 Task: Use GitHub's "Security alerts" for vulnerability tracking.
Action: Mouse moved to (768, 105)
Screenshot: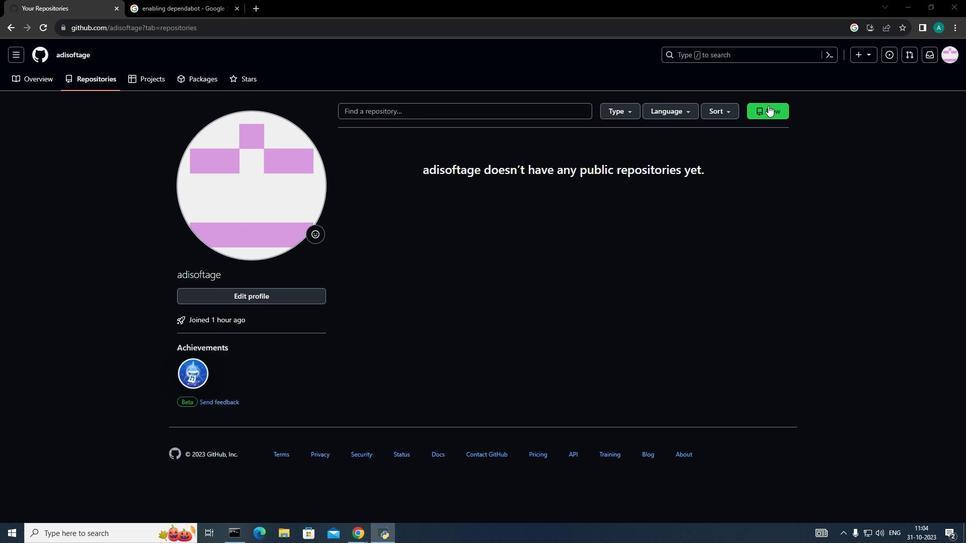 
Action: Mouse pressed left at (768, 105)
Screenshot: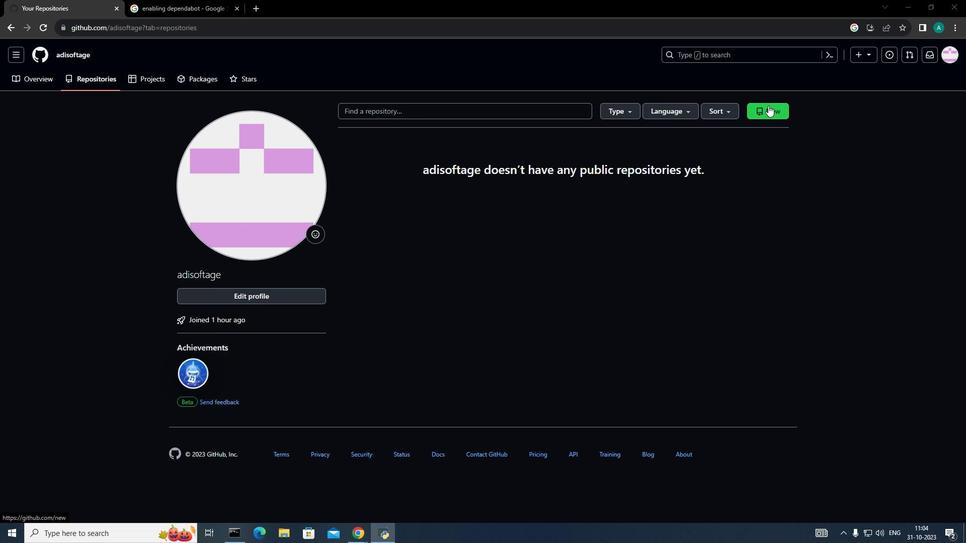 
Action: Mouse moved to (446, 178)
Screenshot: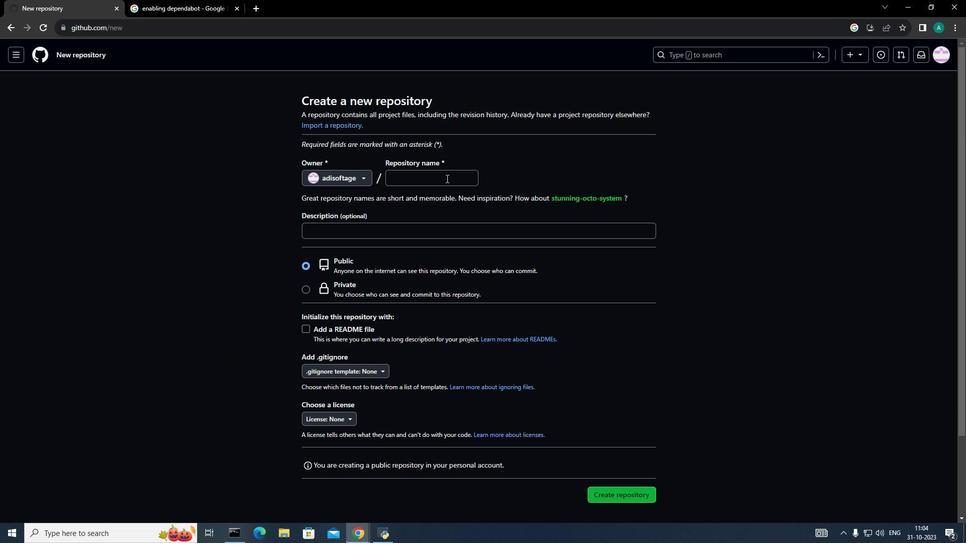 
Action: Mouse pressed left at (446, 178)
Screenshot: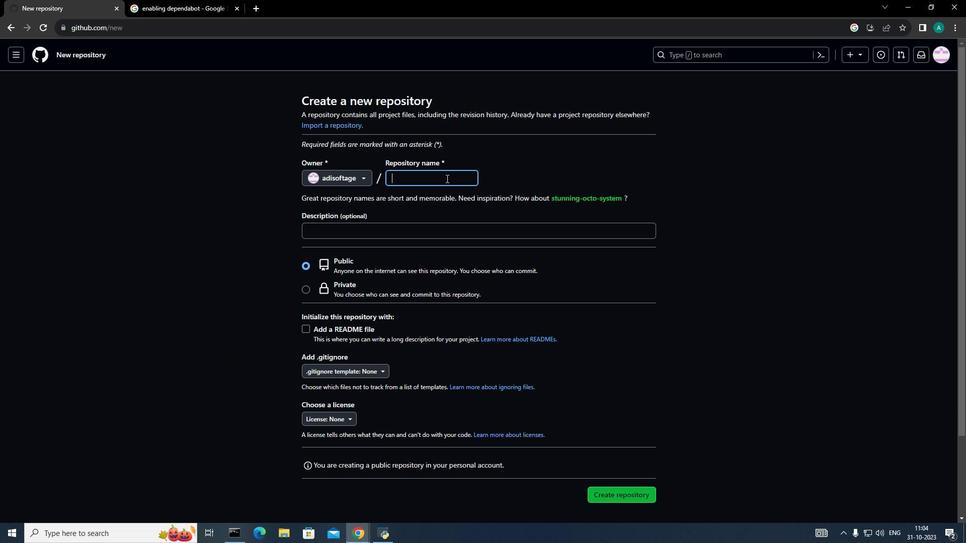 
Action: Key pressed security
Screenshot: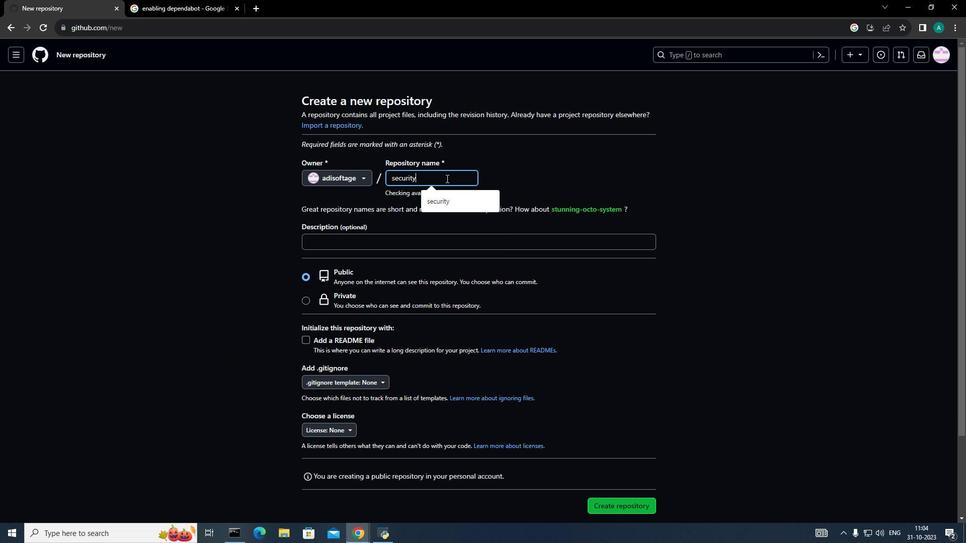 
Action: Mouse moved to (635, 500)
Screenshot: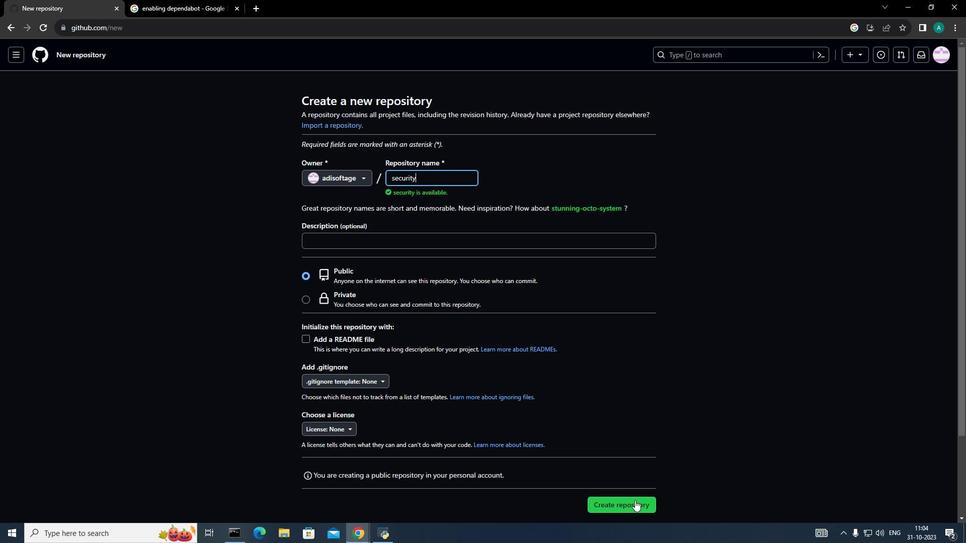 
Action: Mouse pressed left at (635, 500)
Screenshot: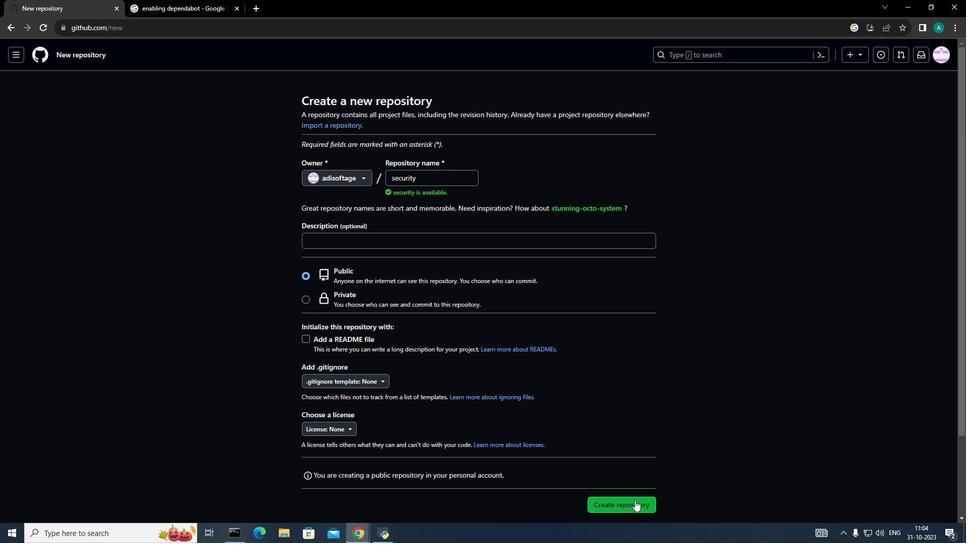 
Action: Mouse moved to (257, 285)
Screenshot: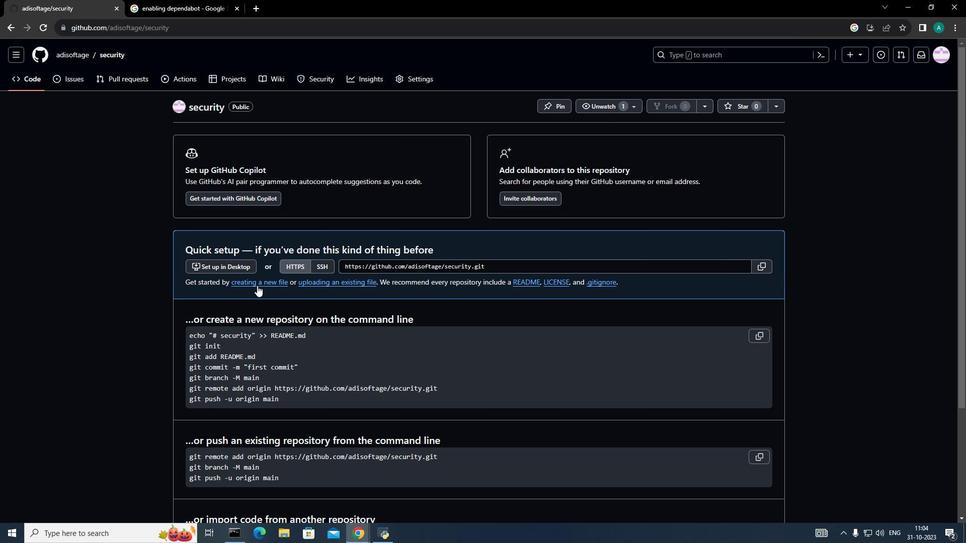 
Action: Mouse pressed left at (257, 285)
Screenshot: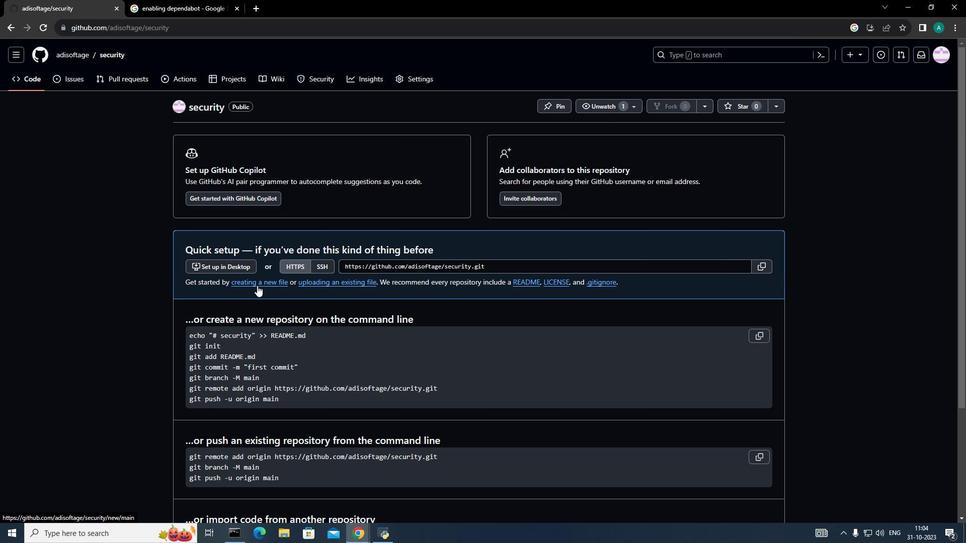 
Action: Key pressed <Key.shift>This<Key.space>is<Key.space>a<Key.space>text<Key.space>file<Key.space>in<Key.space>github<Key.space>main<Key.space>branch
Screenshot: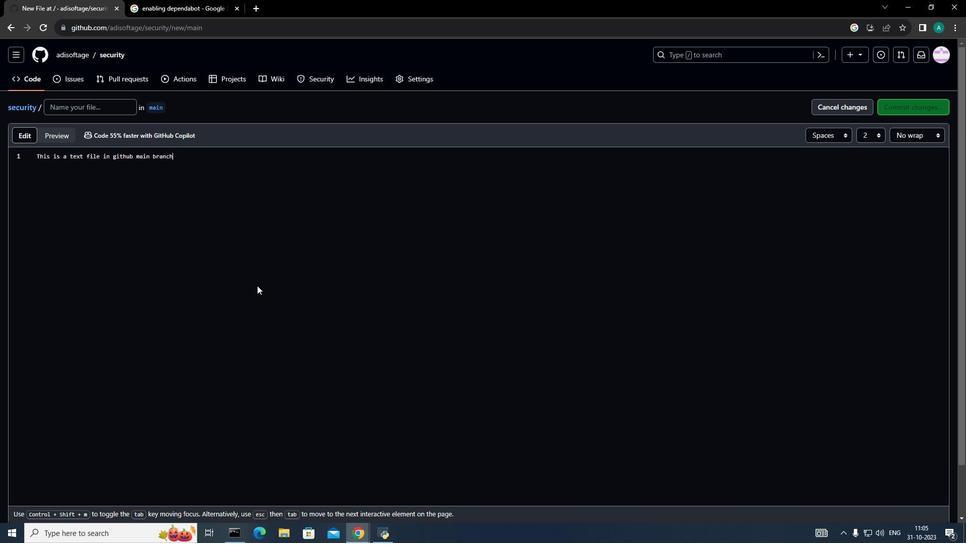 
Action: Mouse moved to (532, 178)
Screenshot: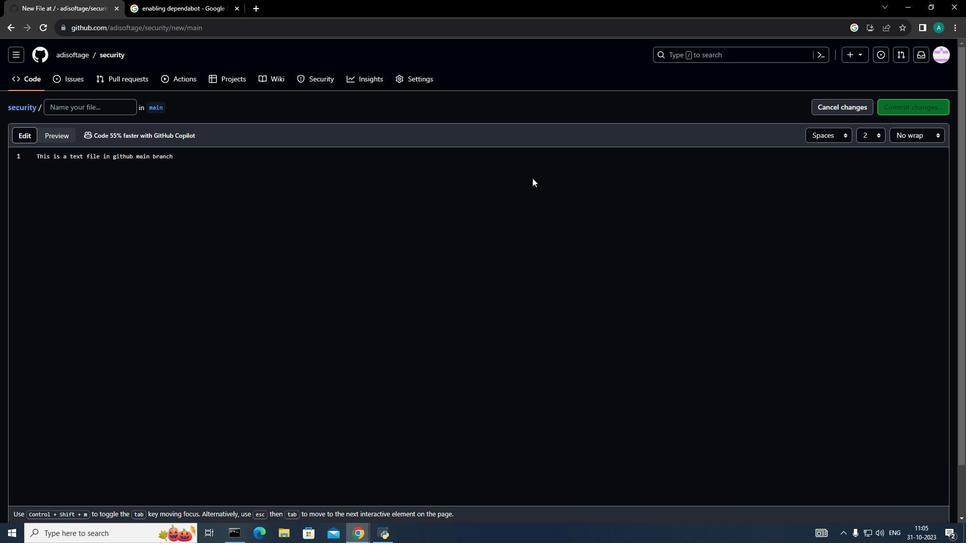 
Action: Mouse pressed left at (532, 178)
Screenshot: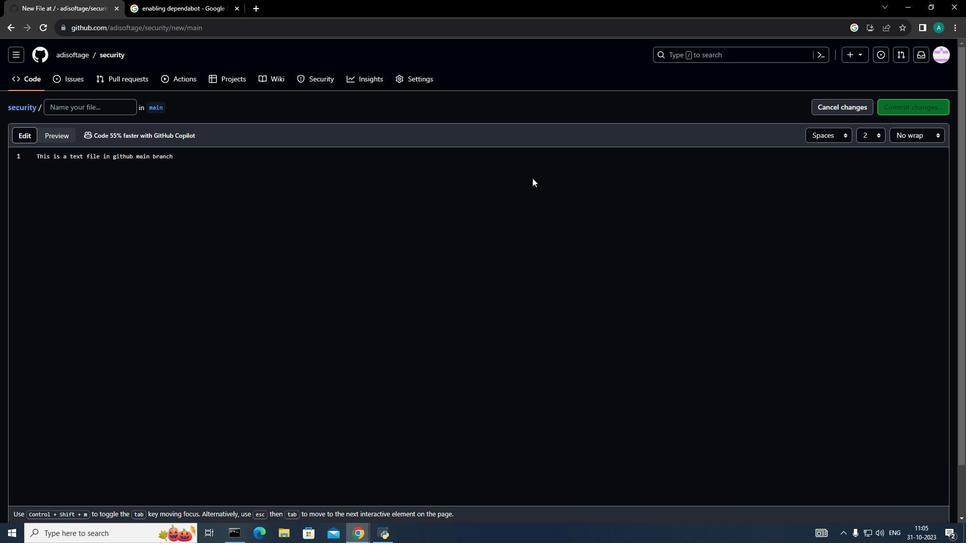 
Action: Mouse moved to (88, 106)
Screenshot: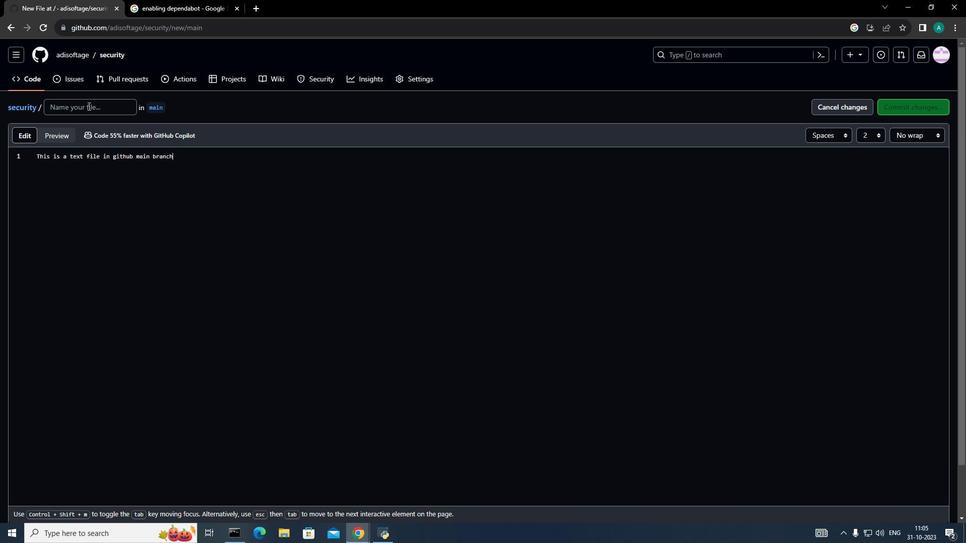 
Action: Mouse pressed left at (88, 106)
Screenshot: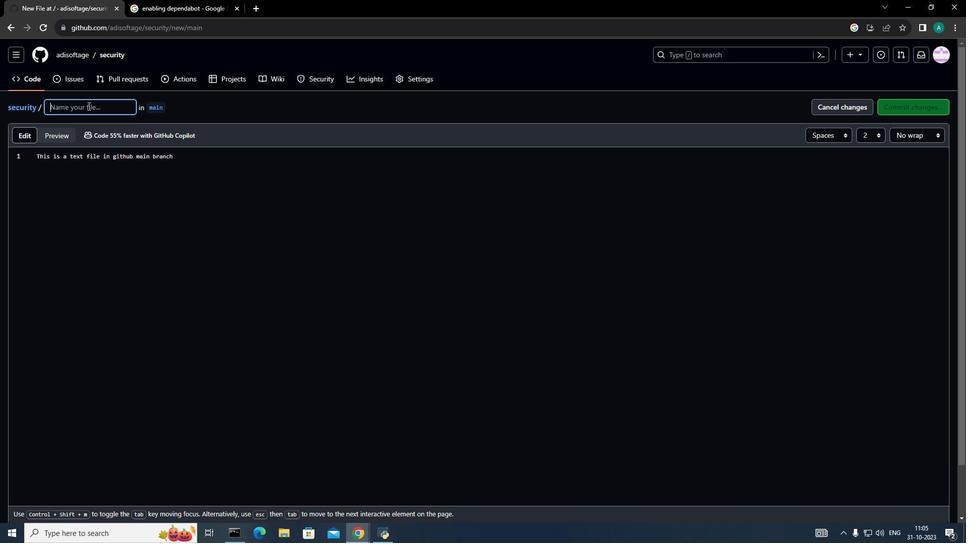 
Action: Key pressed text.txt
Screenshot: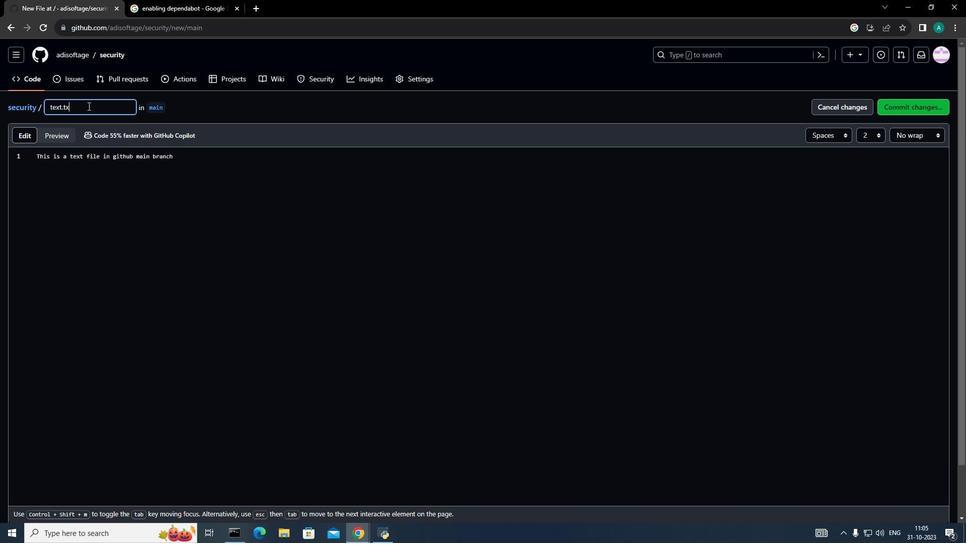 
Action: Mouse moved to (897, 112)
Screenshot: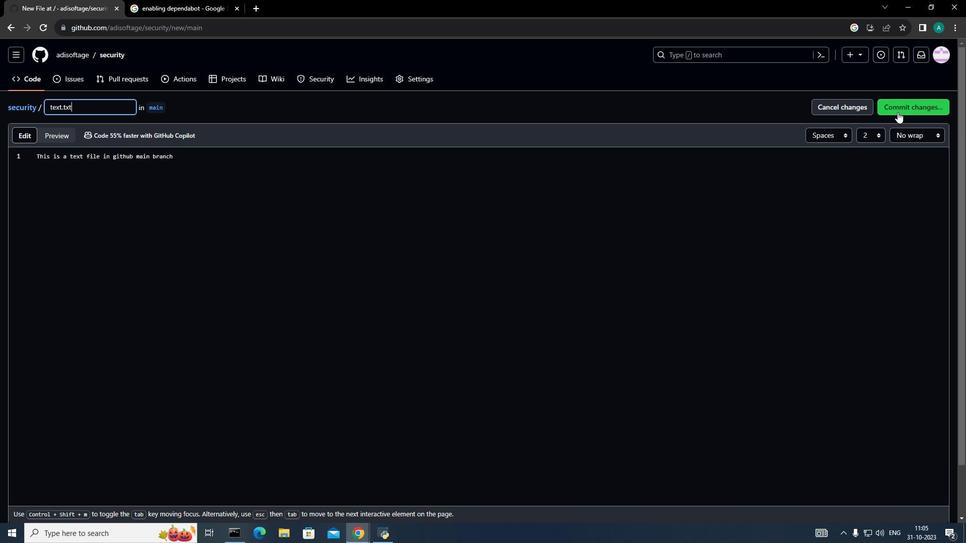 
Action: Mouse pressed left at (897, 112)
Screenshot: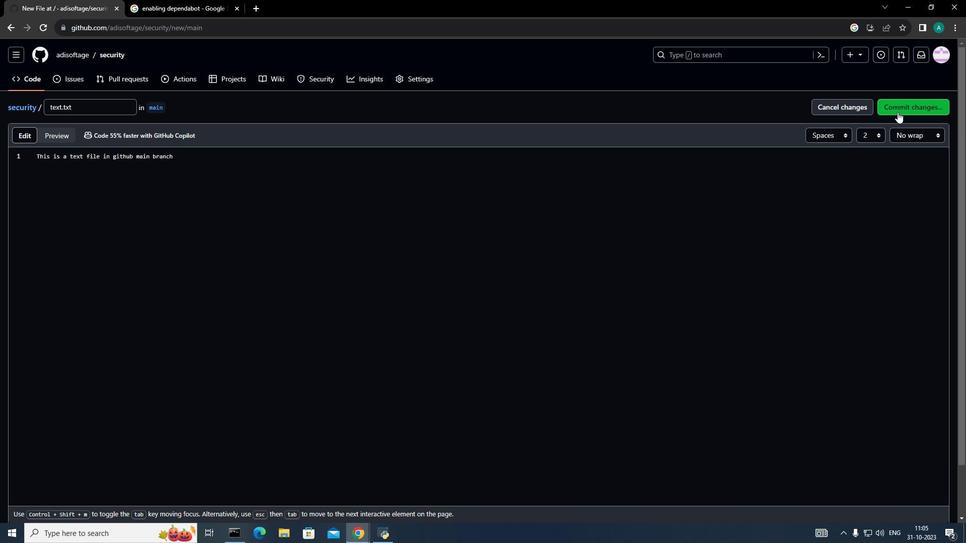 
Action: Mouse moved to (549, 314)
Screenshot: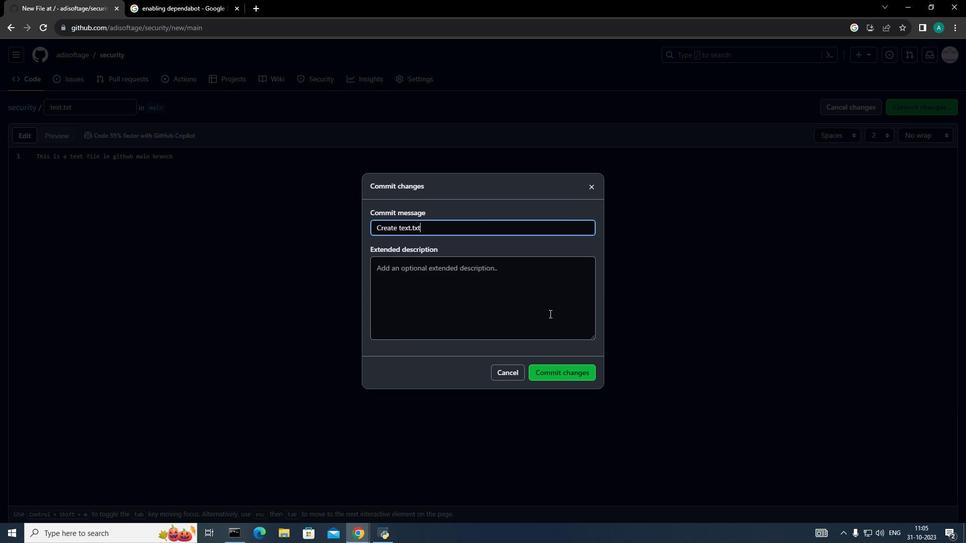 
Action: Mouse pressed left at (549, 314)
Screenshot: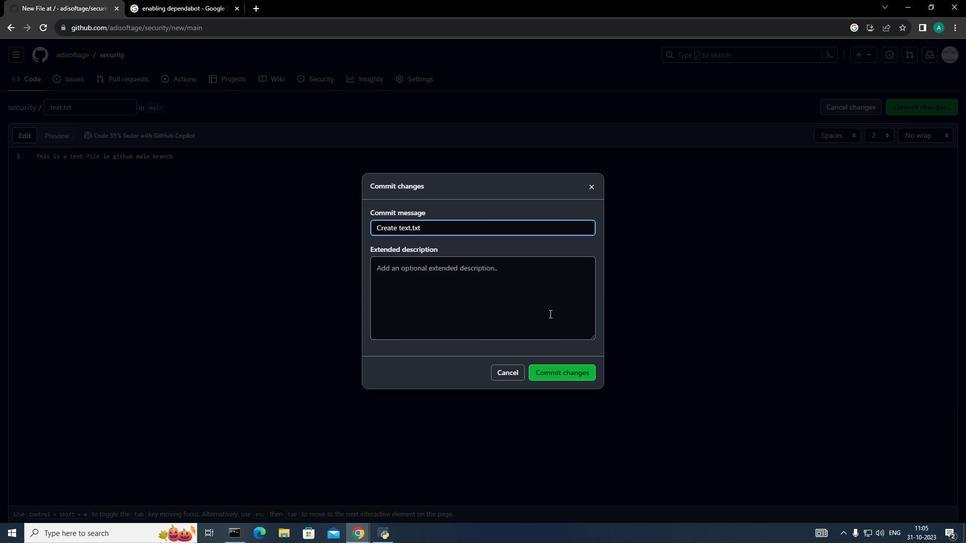 
Action: Mouse moved to (581, 374)
Screenshot: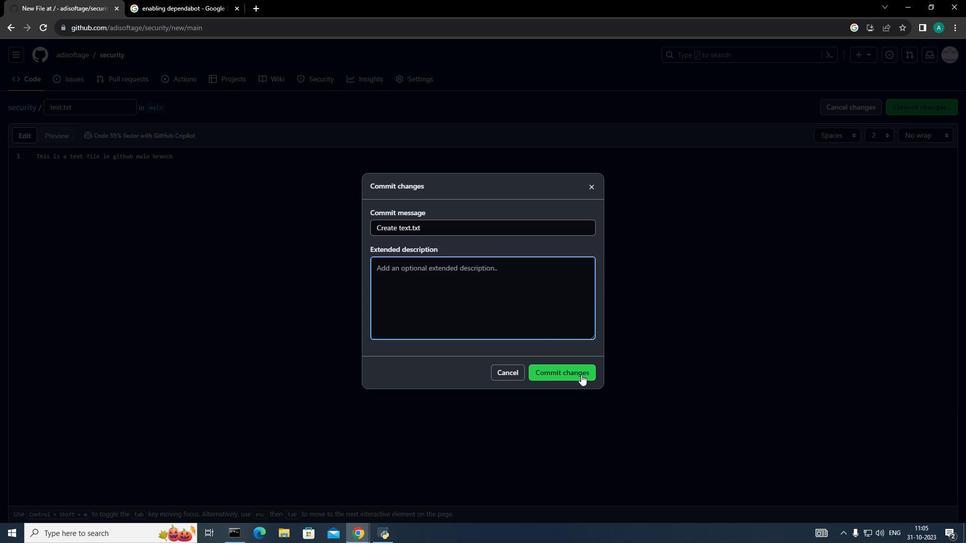 
Action: Mouse pressed left at (581, 374)
Screenshot: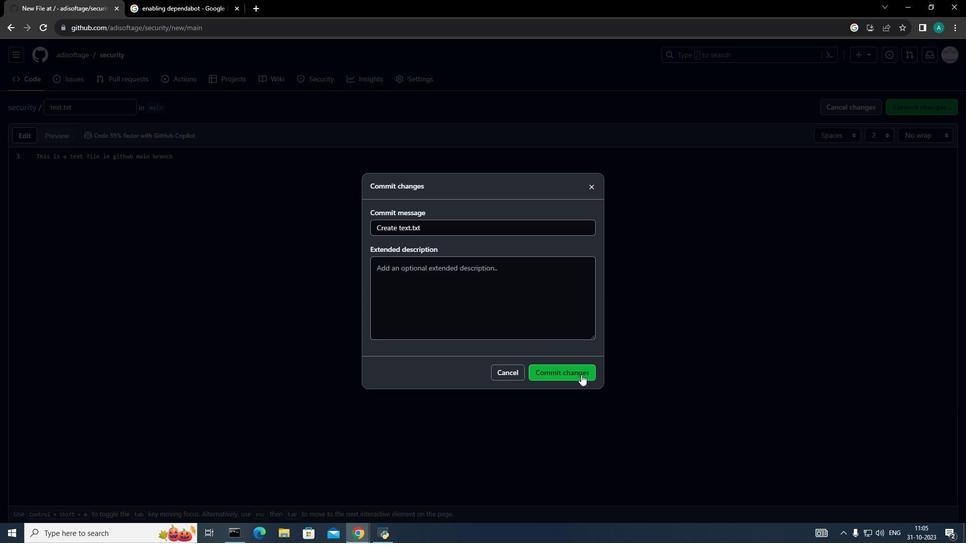 
Action: Mouse moved to (323, 77)
Screenshot: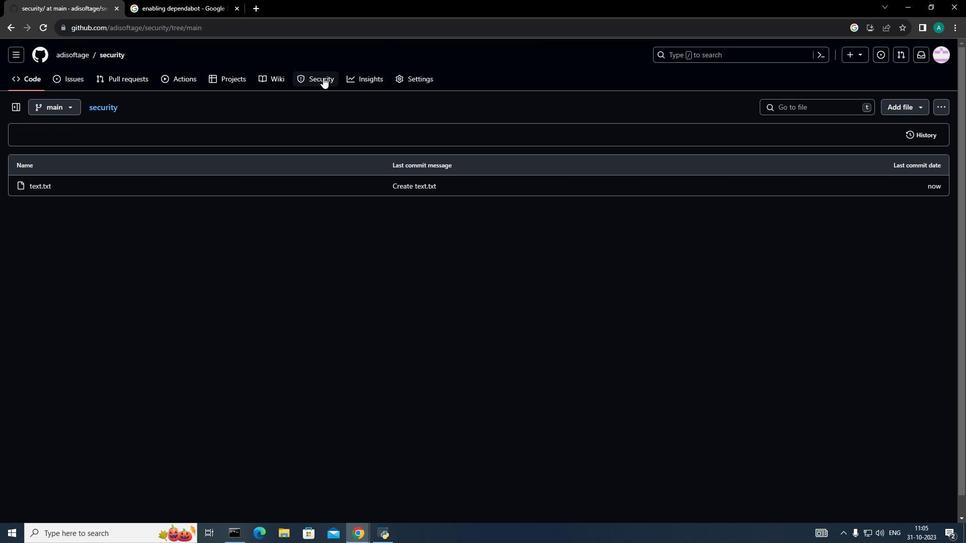 
Action: Mouse pressed left at (323, 77)
Screenshot: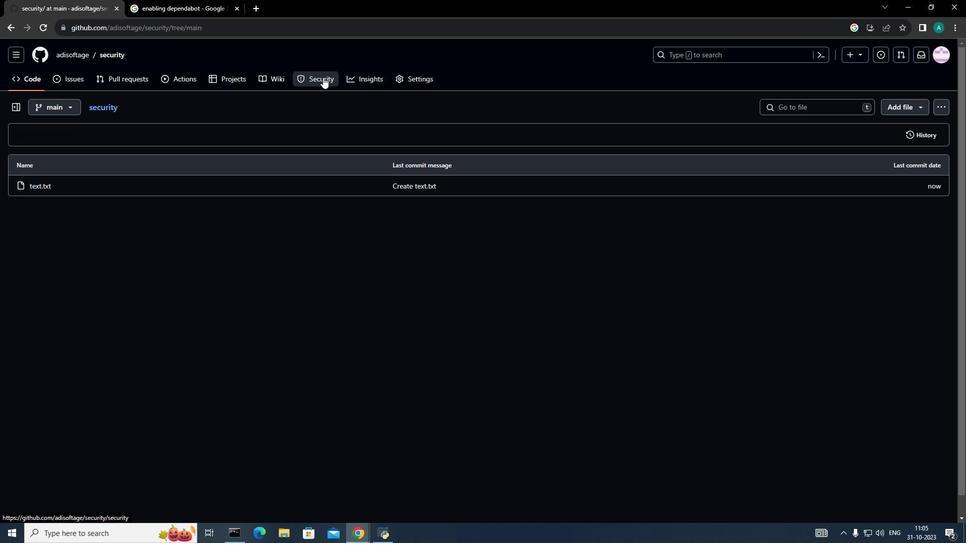 
Action: Mouse moved to (727, 227)
Screenshot: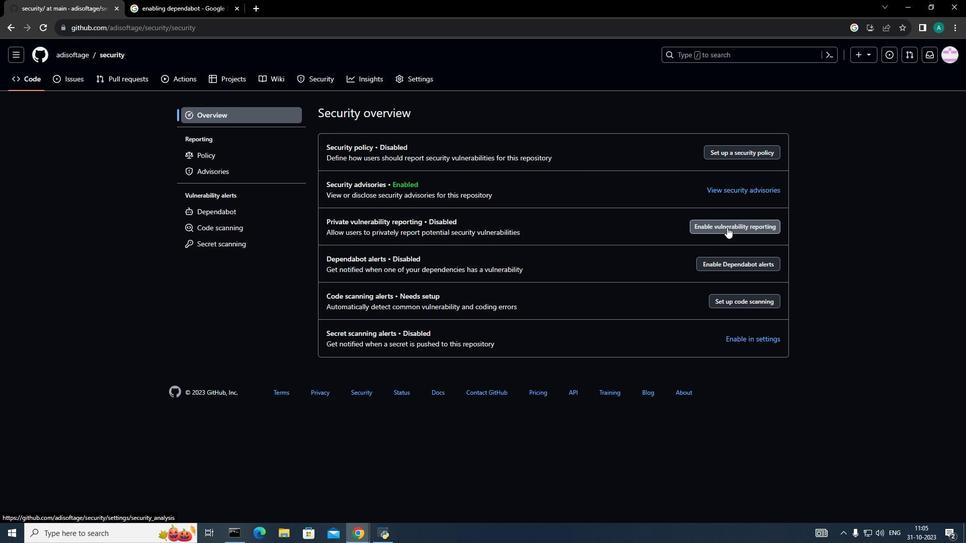 
Action: Mouse pressed left at (727, 227)
Screenshot: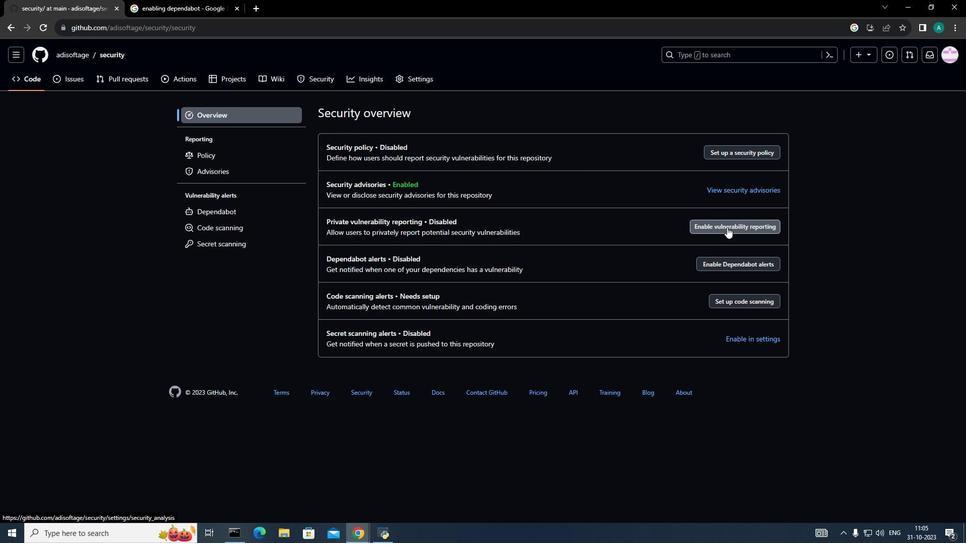 
Action: Mouse moved to (705, 179)
Screenshot: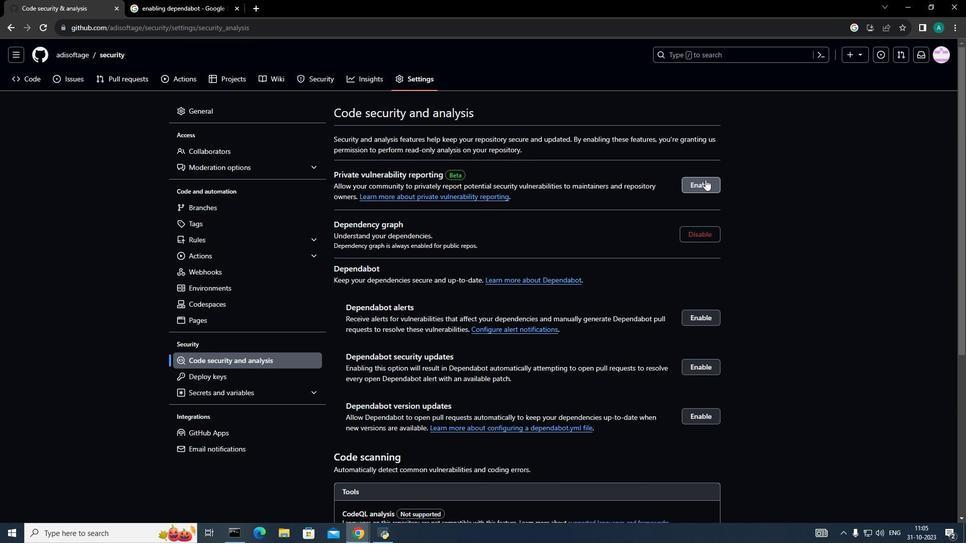 
Action: Mouse pressed left at (705, 179)
Screenshot: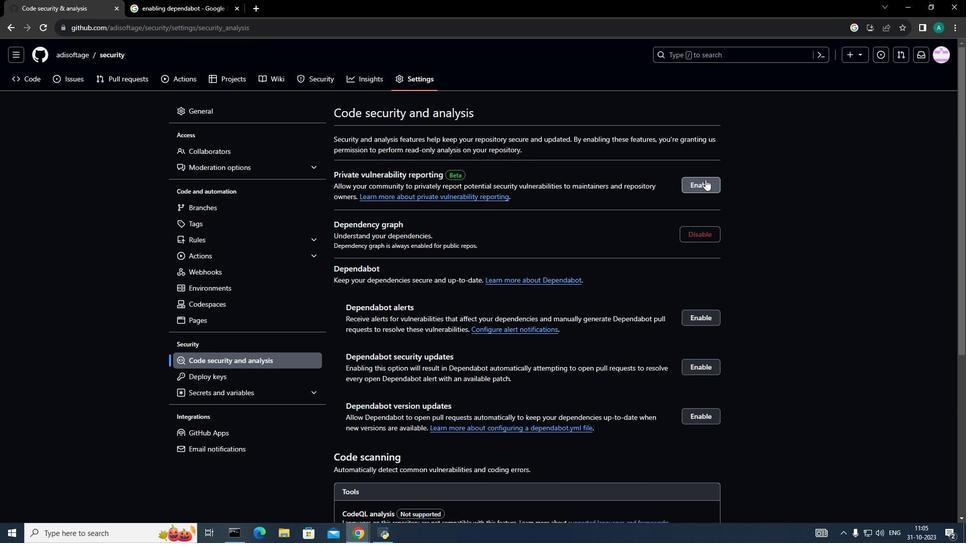 
Action: Mouse moved to (700, 352)
Screenshot: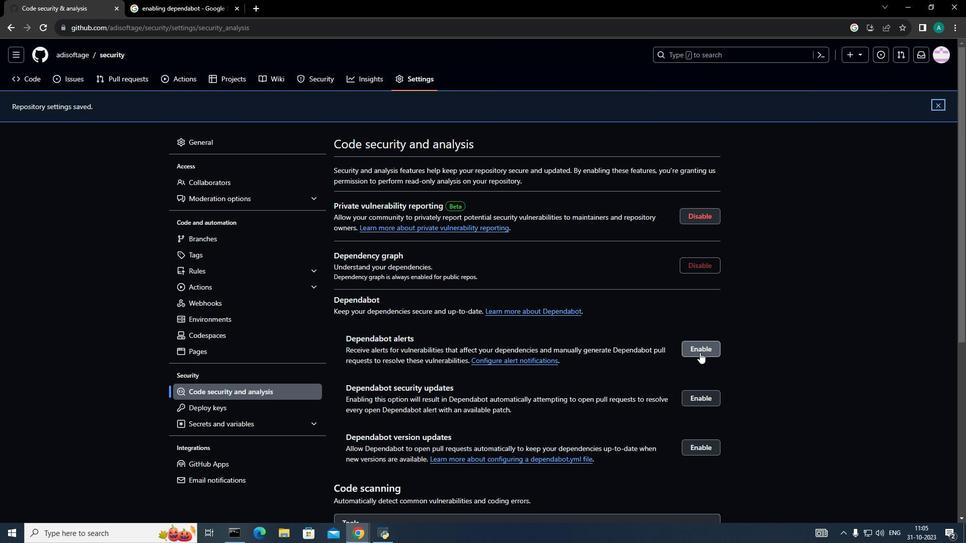 
Action: Mouse pressed left at (700, 352)
Screenshot: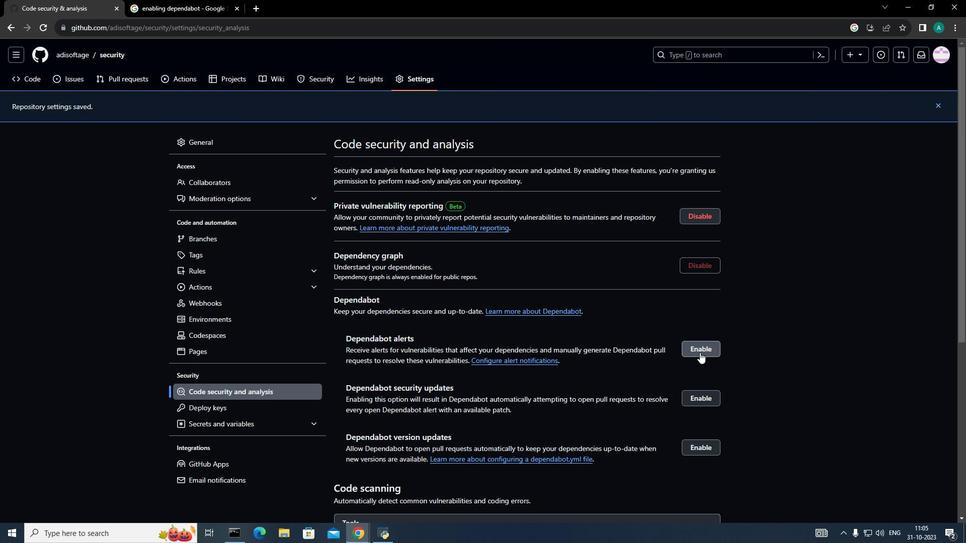 
Action: Mouse moved to (615, 316)
Screenshot: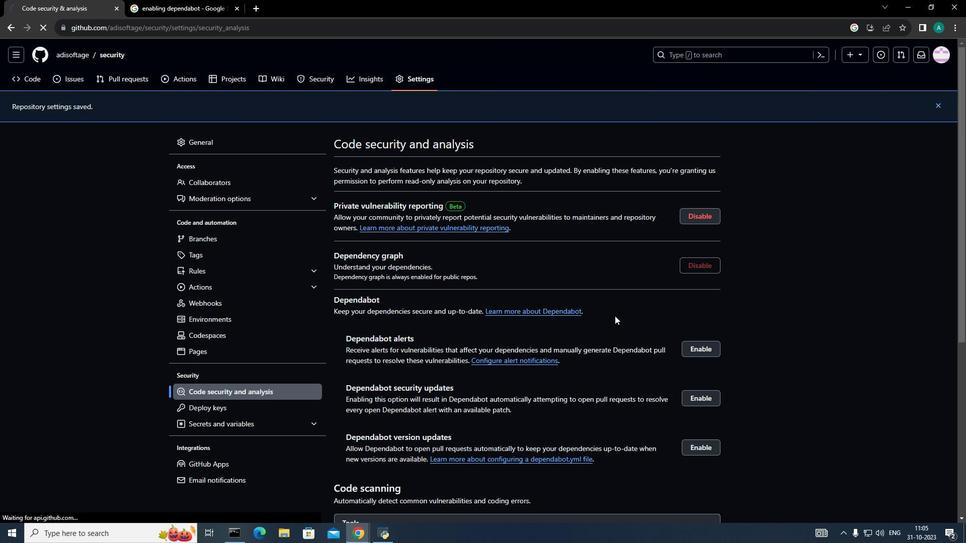 
Action: Mouse scrolled (615, 315) with delta (0, 0)
Screenshot: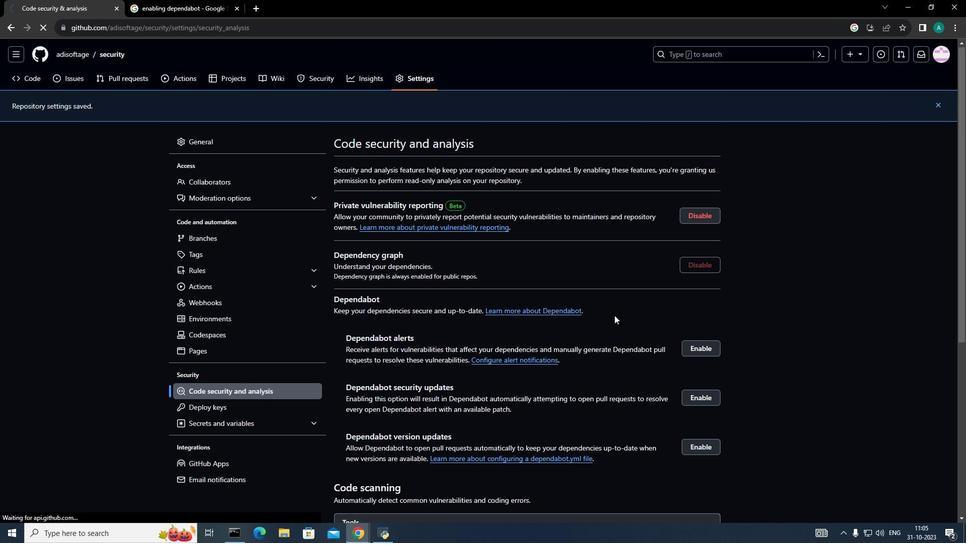 
Action: Mouse moved to (614, 315)
Screenshot: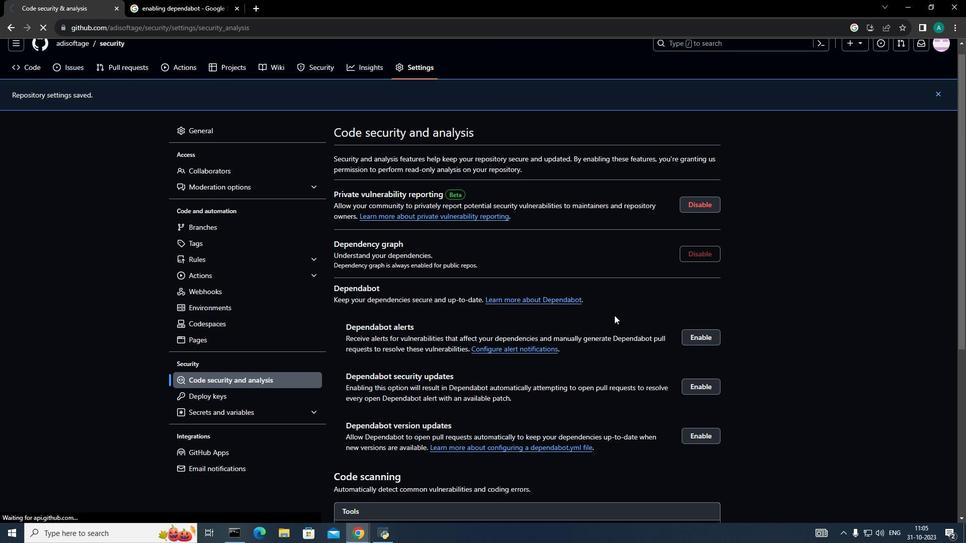 
Action: Mouse scrolled (614, 315) with delta (0, 0)
Screenshot: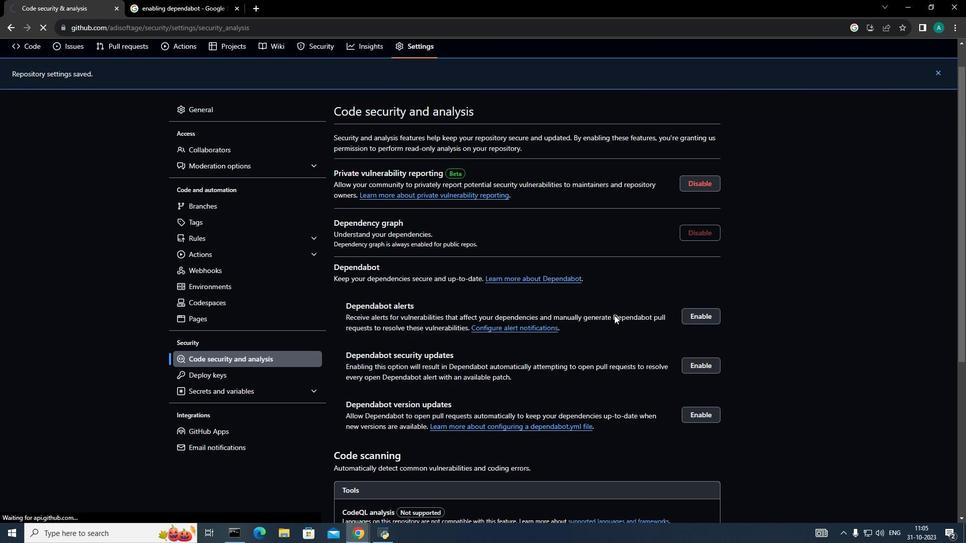 
Action: Mouse moved to (614, 312)
Screenshot: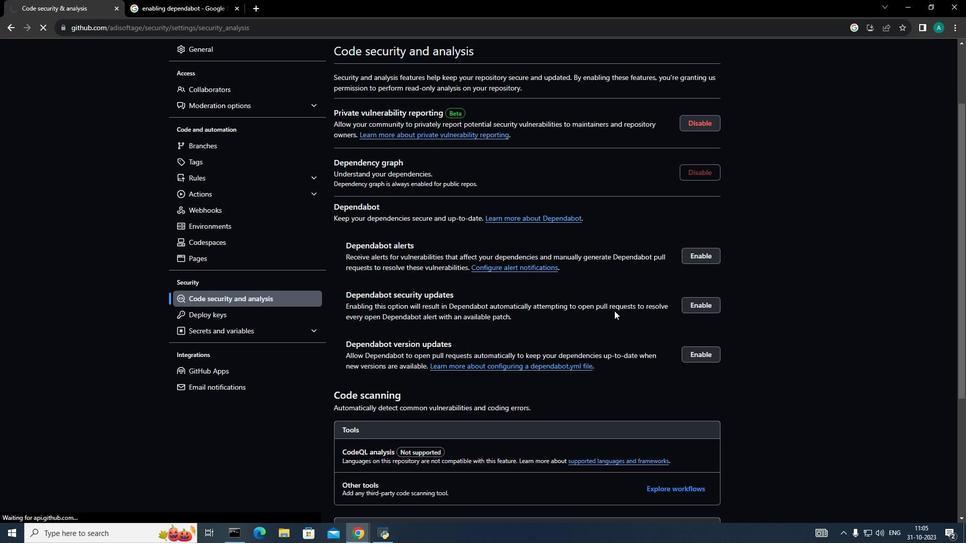 
Action: Mouse scrolled (614, 311) with delta (0, 0)
Screenshot: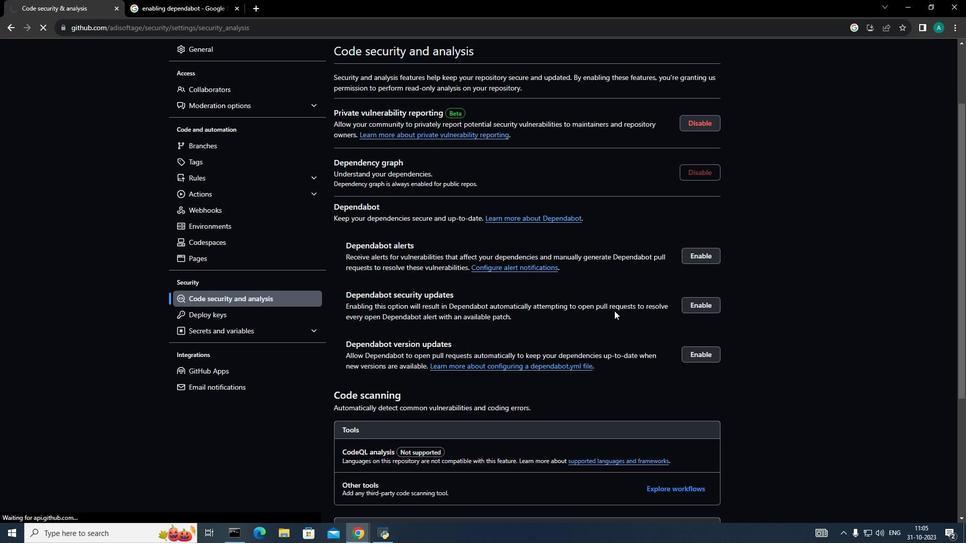 
Action: Mouse moved to (607, 304)
Screenshot: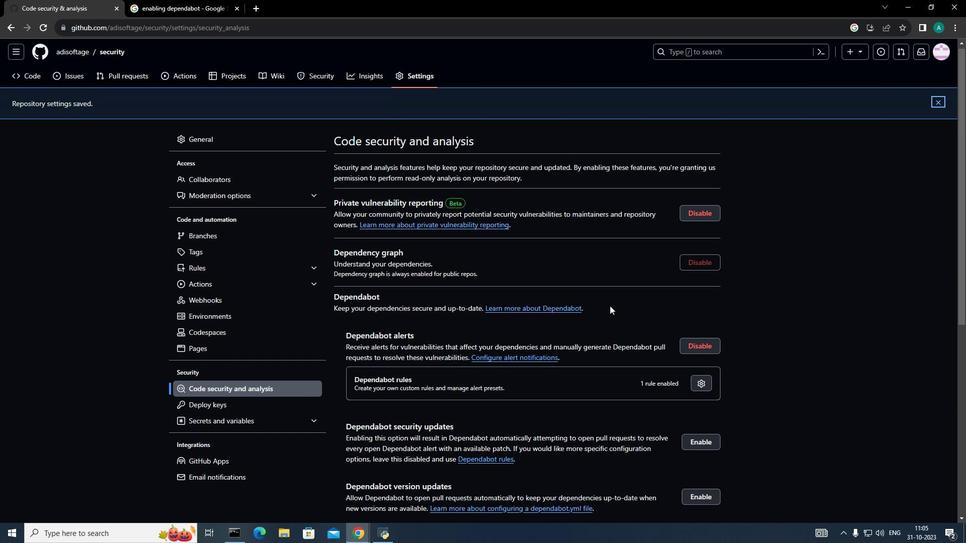 
Action: Mouse scrolled (607, 303) with delta (0, 0)
Screenshot: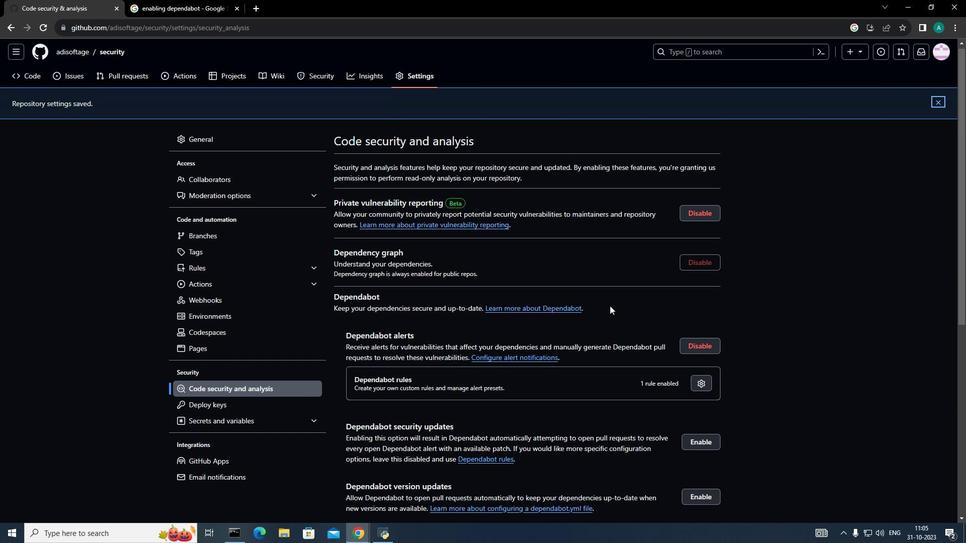 
Action: Mouse moved to (610, 306)
Screenshot: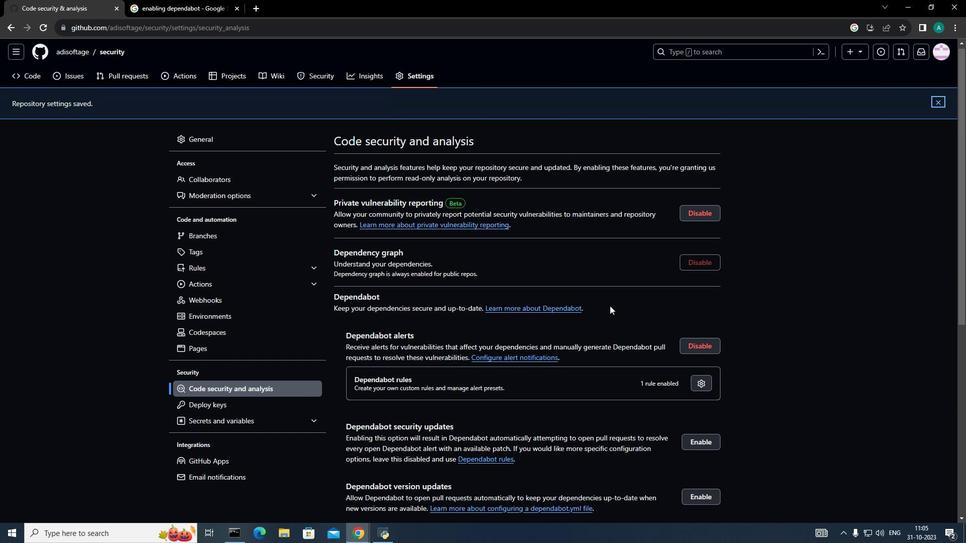 
Action: Mouse scrolled (610, 305) with delta (0, 0)
Screenshot: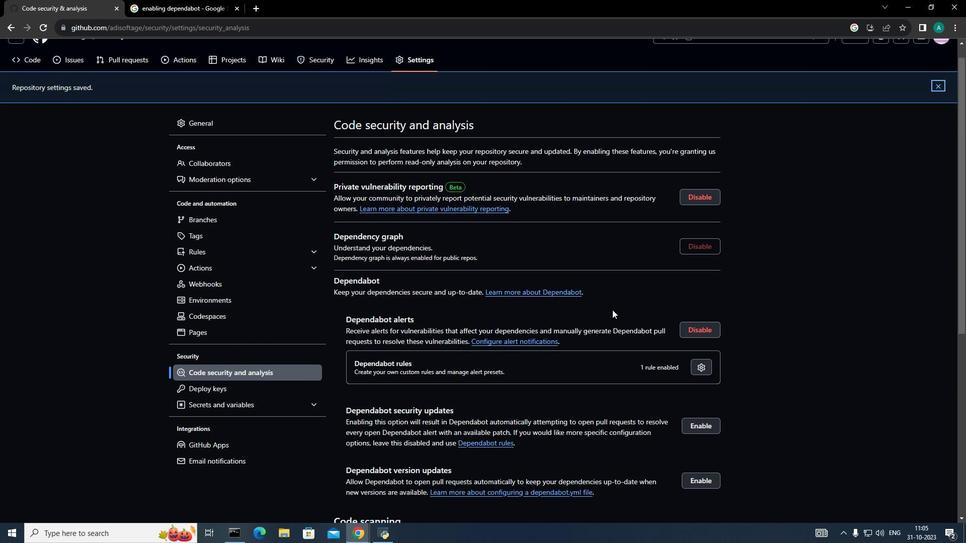 
Action: Mouse moved to (613, 310)
Screenshot: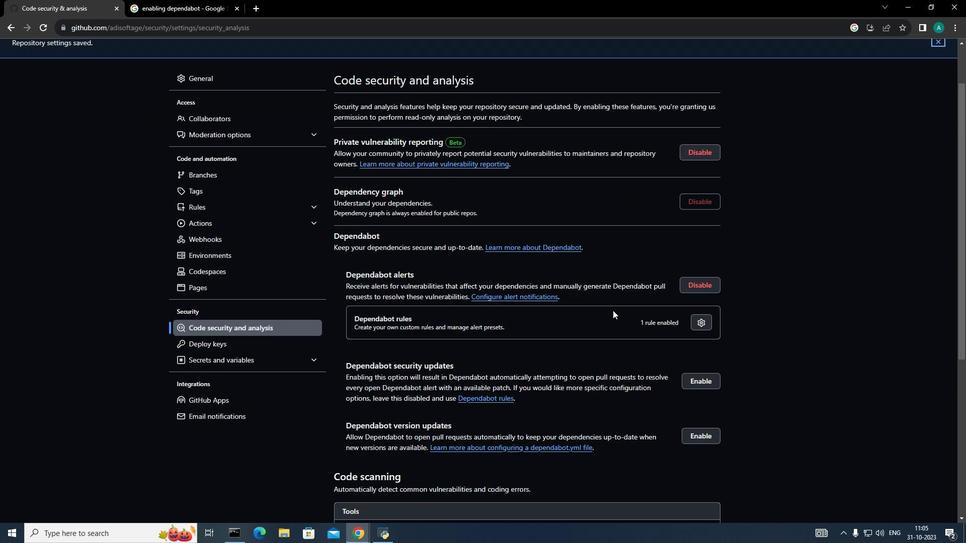 
Action: Mouse scrolled (613, 310) with delta (0, 0)
Screenshot: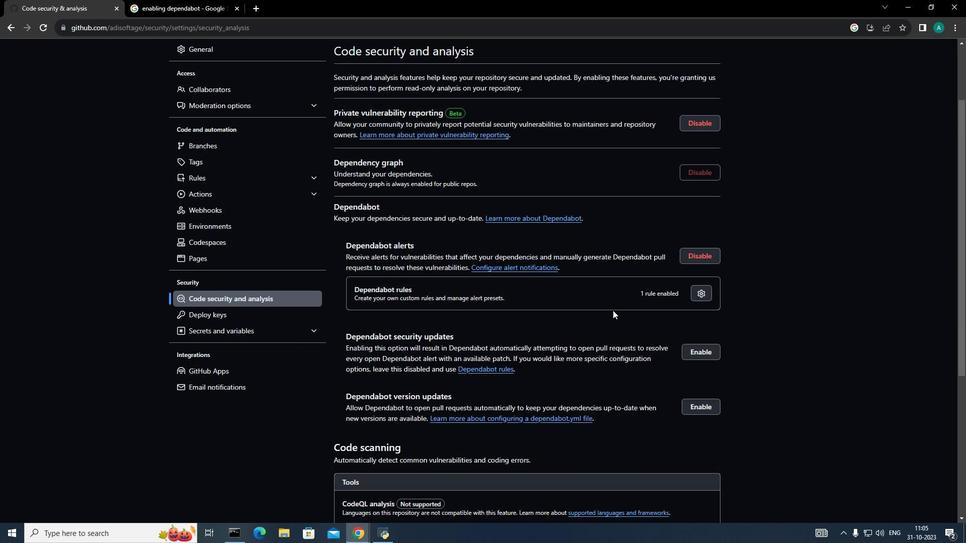 
Action: Mouse moved to (690, 292)
Screenshot: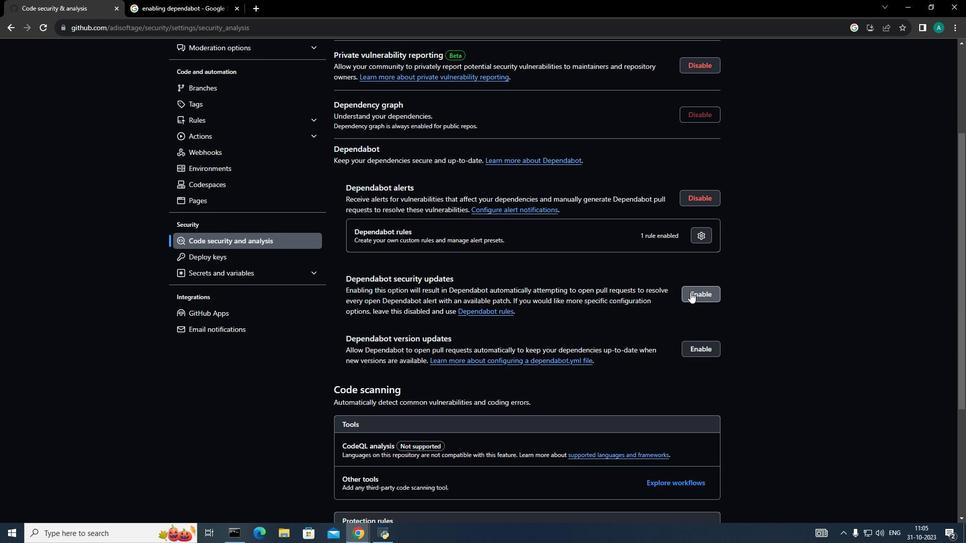 
Action: Mouse pressed left at (690, 292)
Screenshot: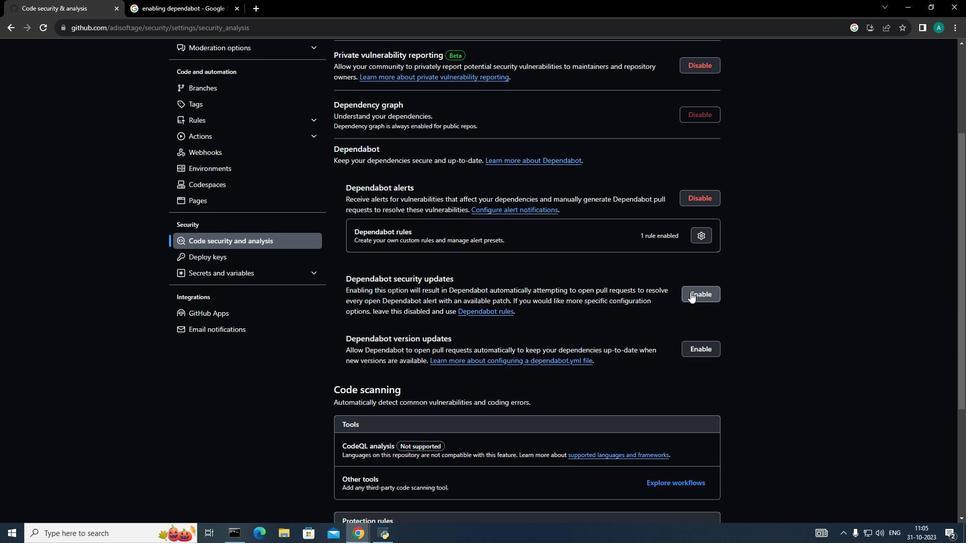 
Action: Mouse moved to (574, 292)
Screenshot: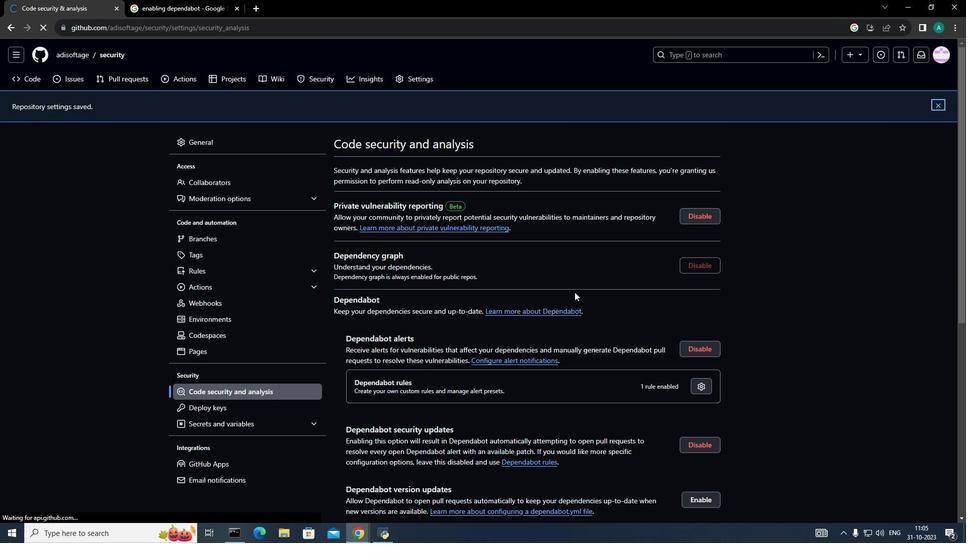 
Action: Mouse scrolled (574, 291) with delta (0, 0)
Screenshot: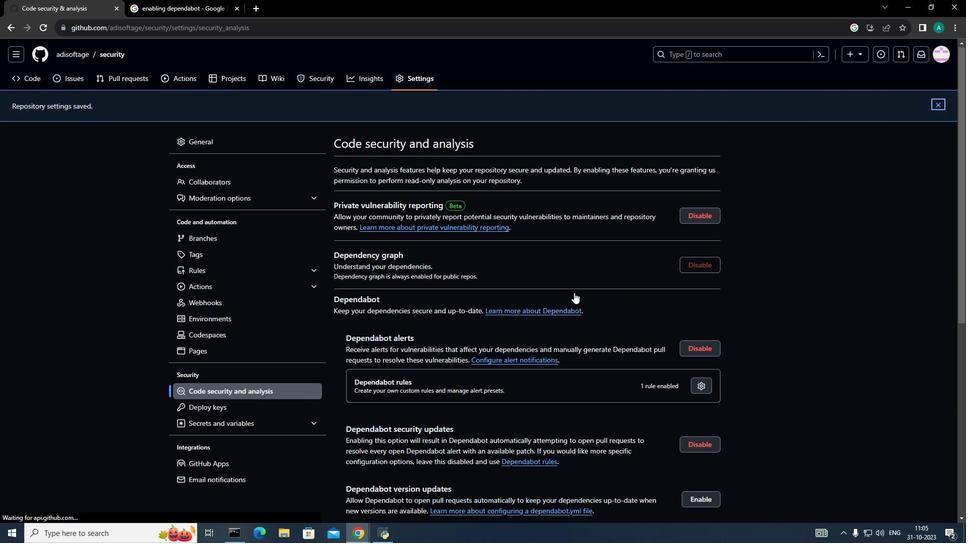 
Action: Mouse moved to (574, 292)
Screenshot: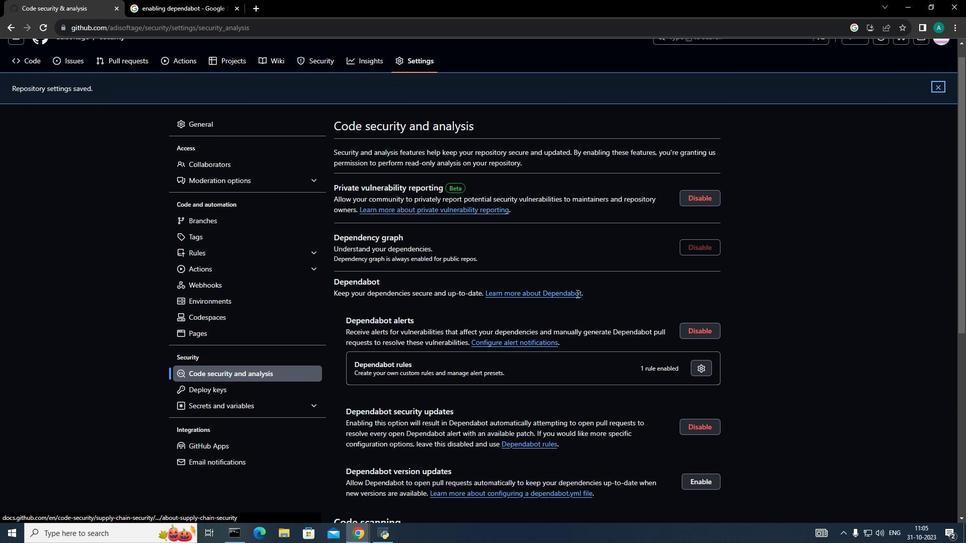 
Action: Mouse scrolled (574, 292) with delta (0, 0)
Screenshot: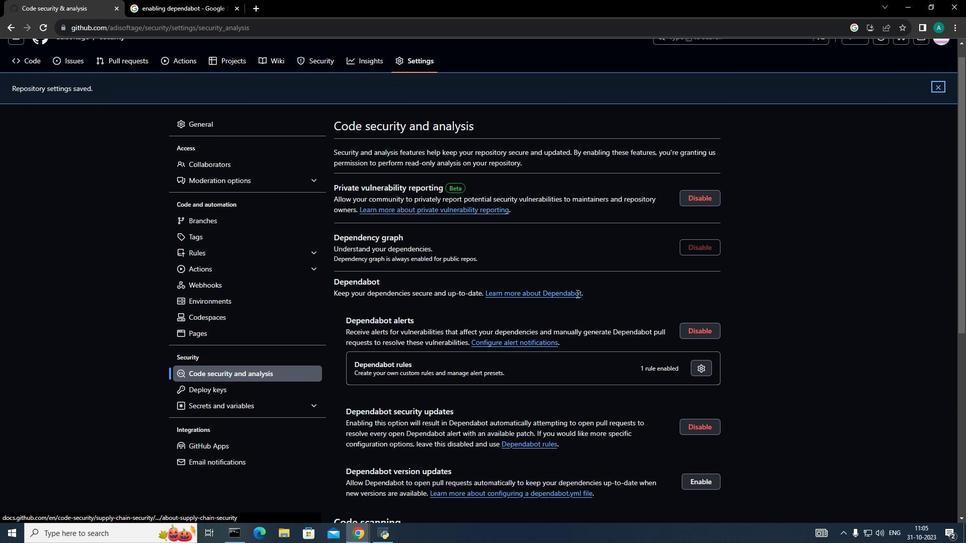 
Action: Mouse moved to (575, 293)
Screenshot: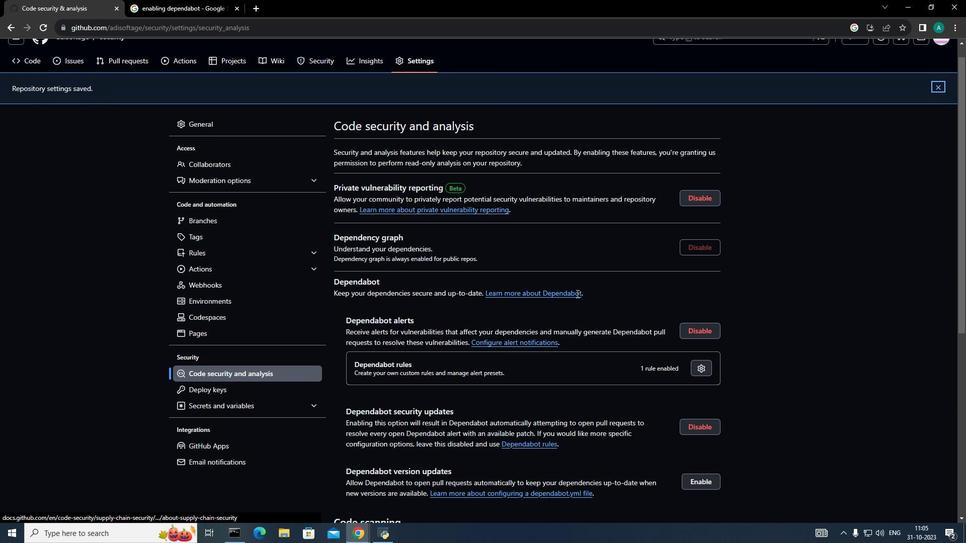 
Action: Mouse scrolled (575, 292) with delta (0, 0)
Screenshot: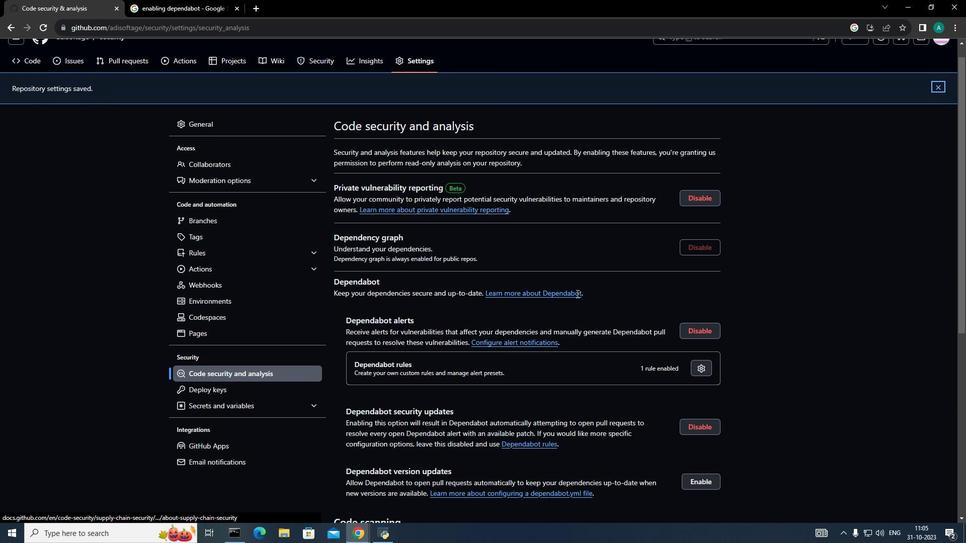 
Action: Mouse moved to (577, 294)
Screenshot: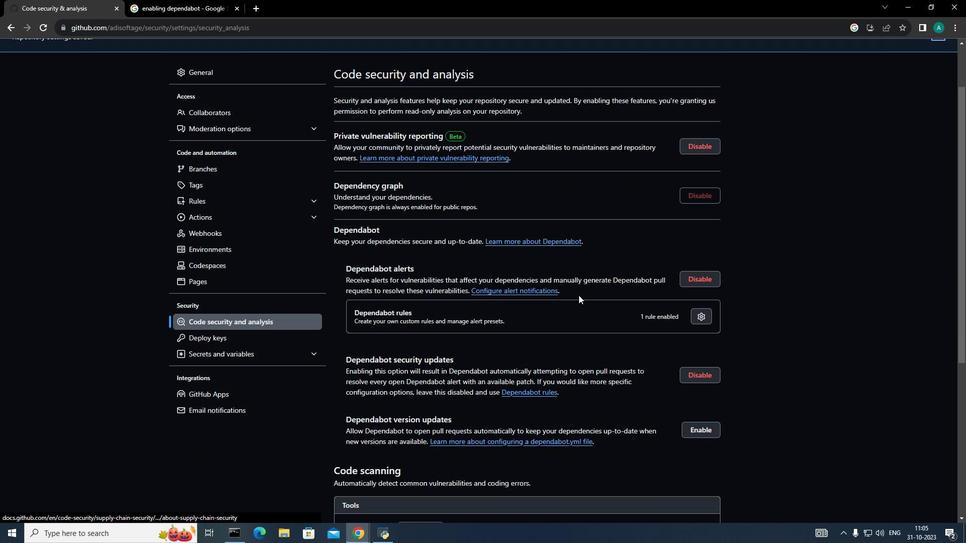 
Action: Mouse scrolled (577, 294) with delta (0, 0)
Screenshot: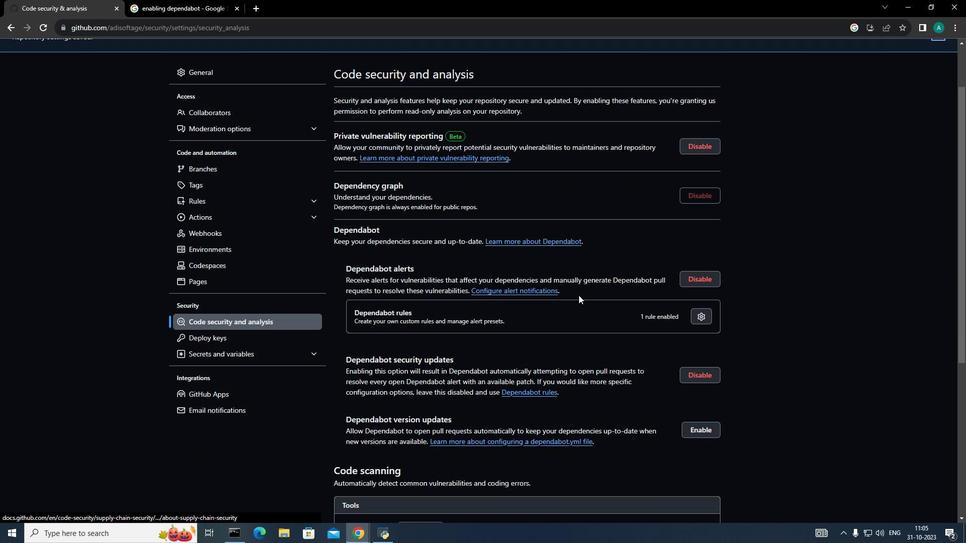 
Action: Mouse moved to (579, 295)
Screenshot: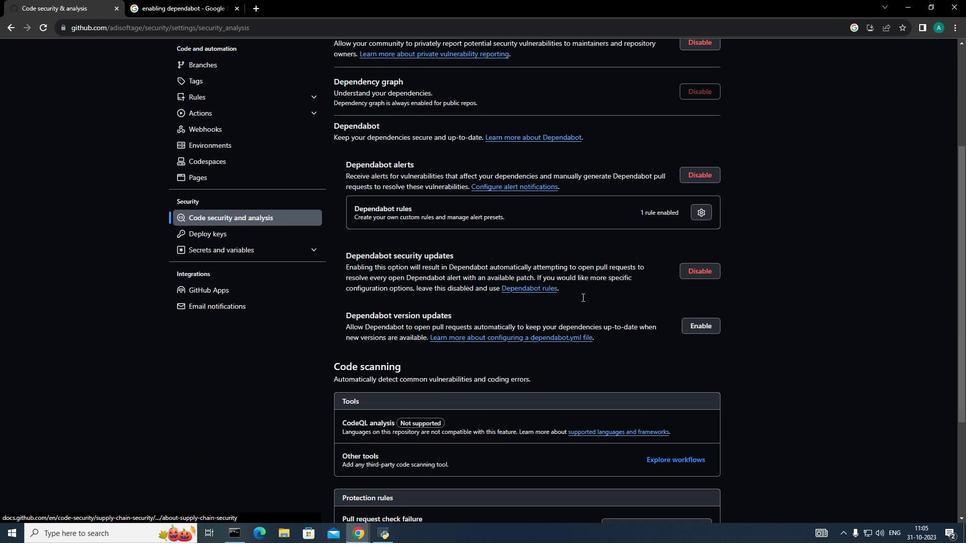 
Action: Mouse scrolled (579, 295) with delta (0, 0)
Screenshot: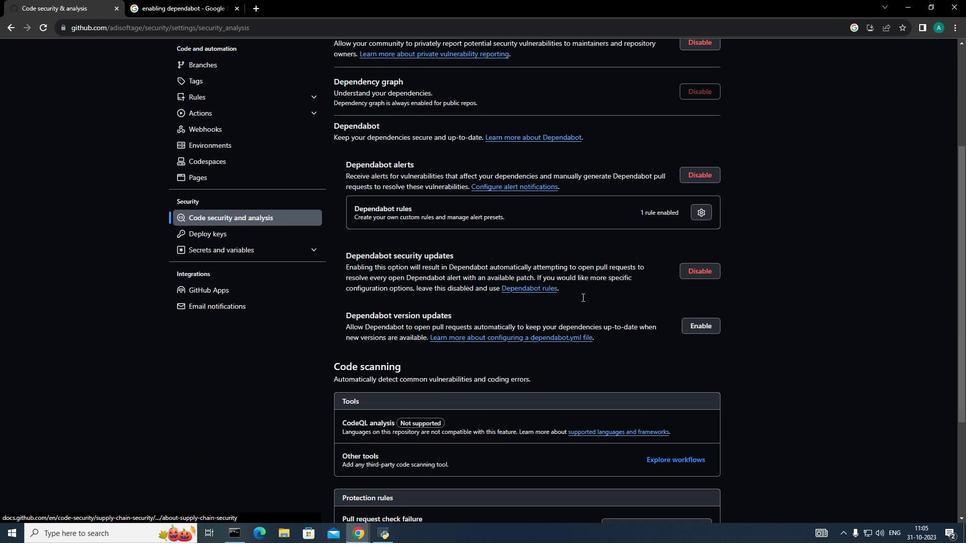 
Action: Mouse moved to (584, 297)
Screenshot: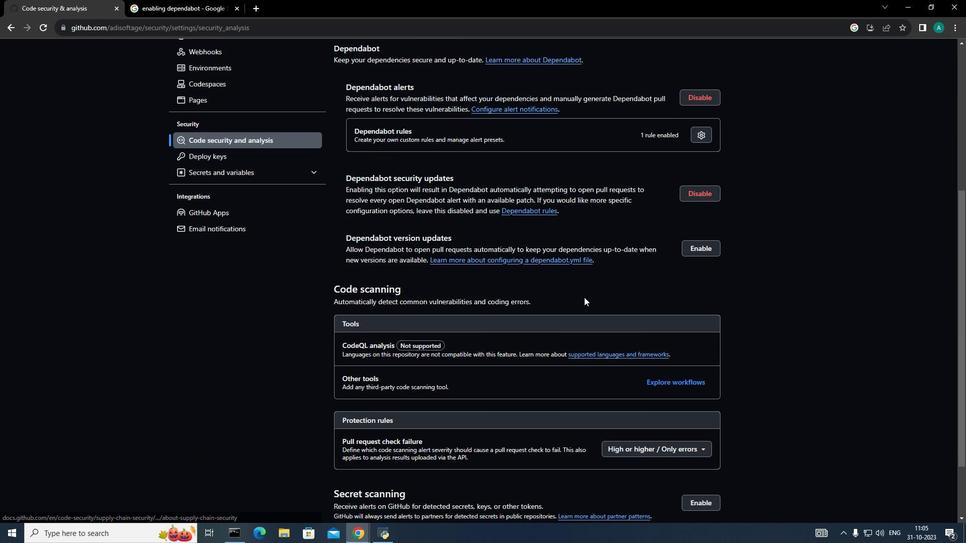
Action: Mouse scrolled (584, 296) with delta (0, 0)
Screenshot: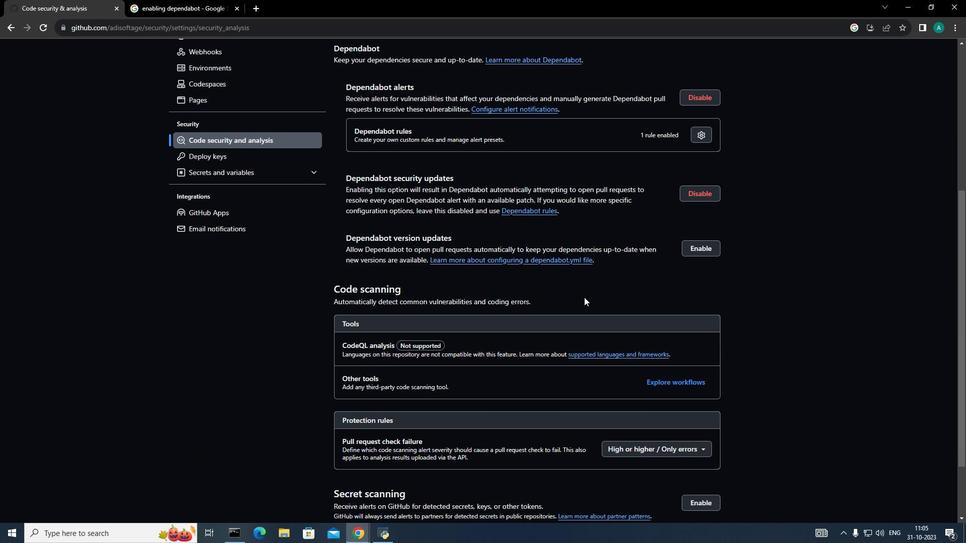
Action: Mouse scrolled (584, 296) with delta (0, 0)
Screenshot: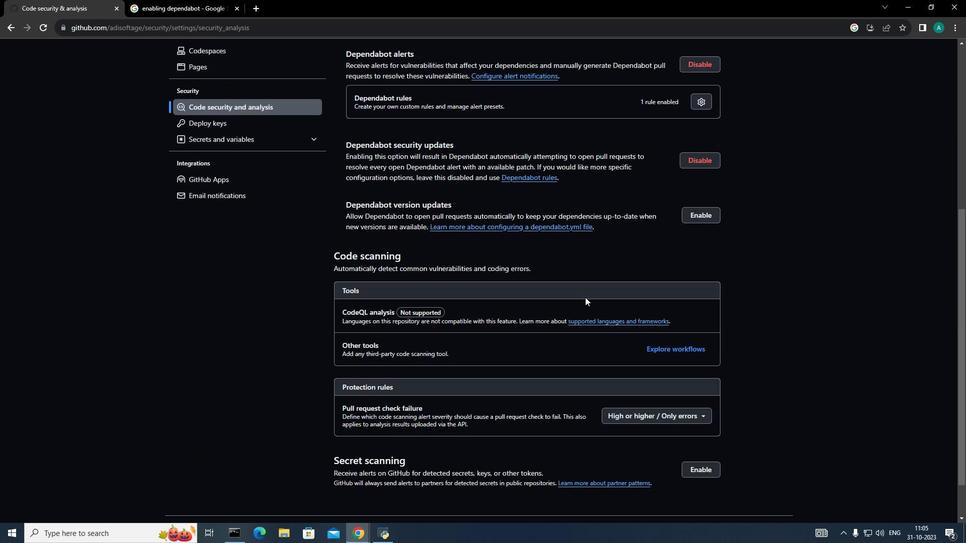 
Action: Mouse moved to (585, 297)
Screenshot: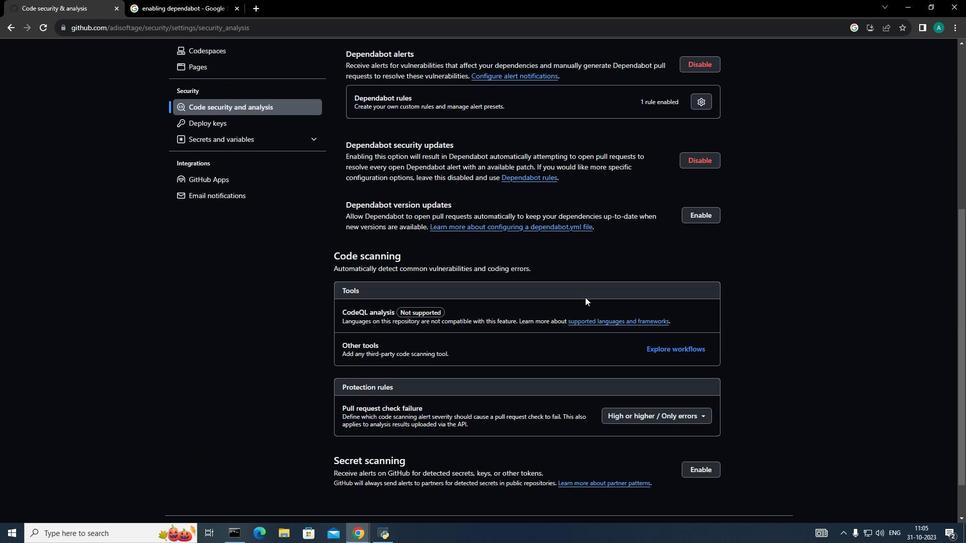 
Action: Mouse scrolled (585, 296) with delta (0, 0)
Screenshot: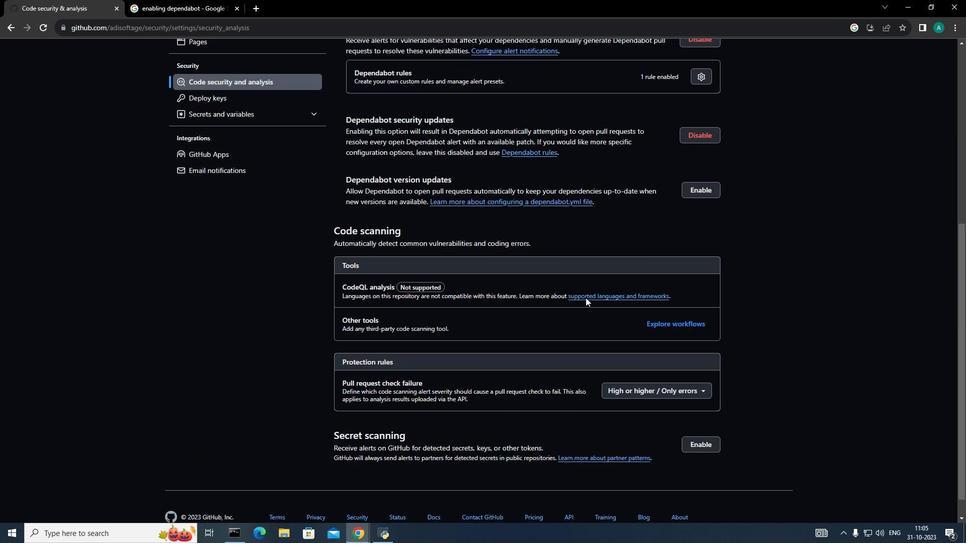 
Action: Mouse moved to (696, 421)
Screenshot: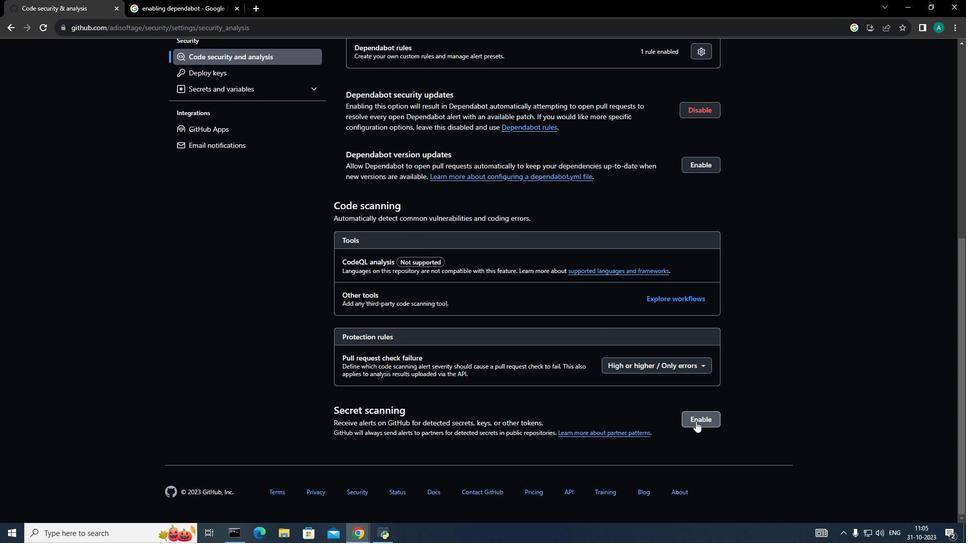
Action: Mouse pressed left at (696, 421)
Screenshot: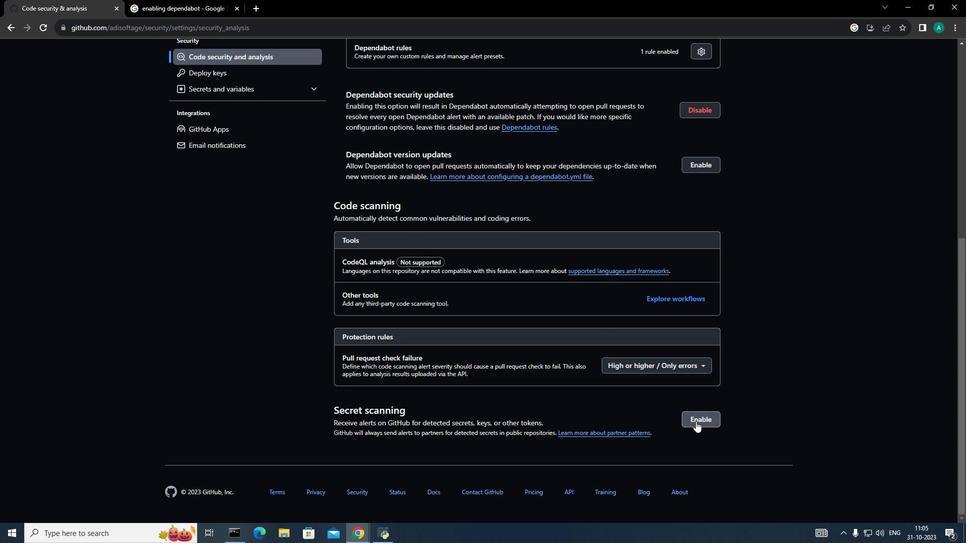 
Action: Mouse moved to (402, 248)
Screenshot: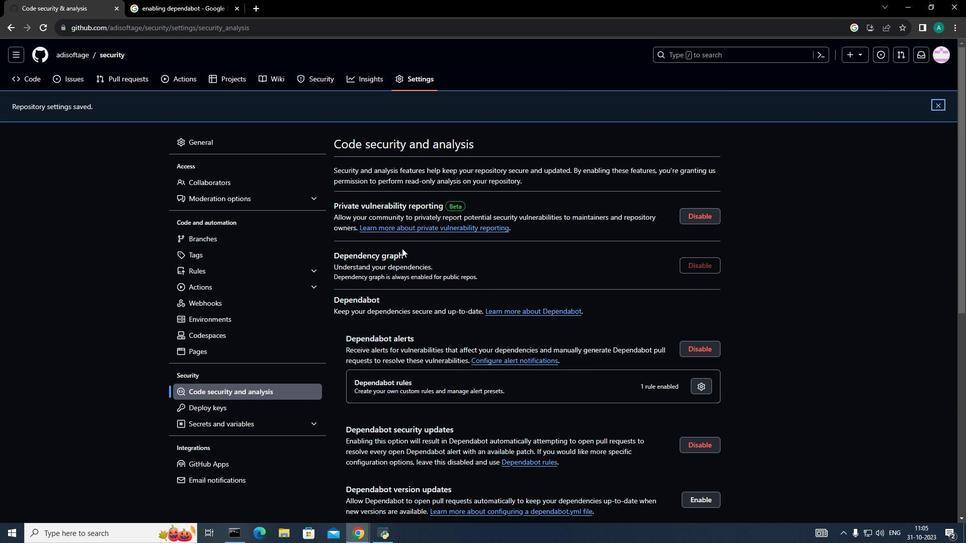 
Action: Mouse scrolled (402, 248) with delta (0, 0)
Screenshot: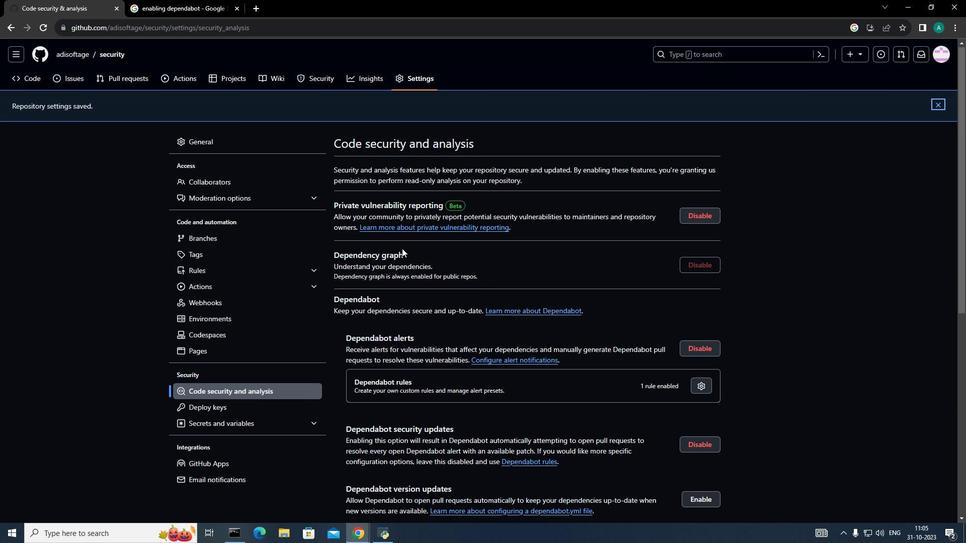 
Action: Mouse moved to (321, 249)
Screenshot: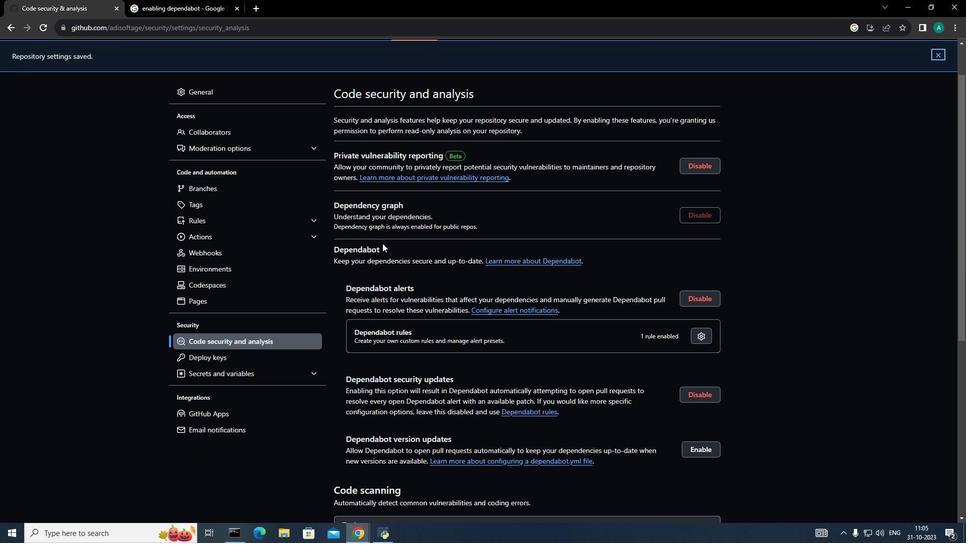 
